 Task: Add the task  Create a new online tool for digital asset management to the section Code Captains in the project AgileHero and add a Due Date to the respective task as 2023/11/02
Action: Mouse moved to (62, 461)
Screenshot: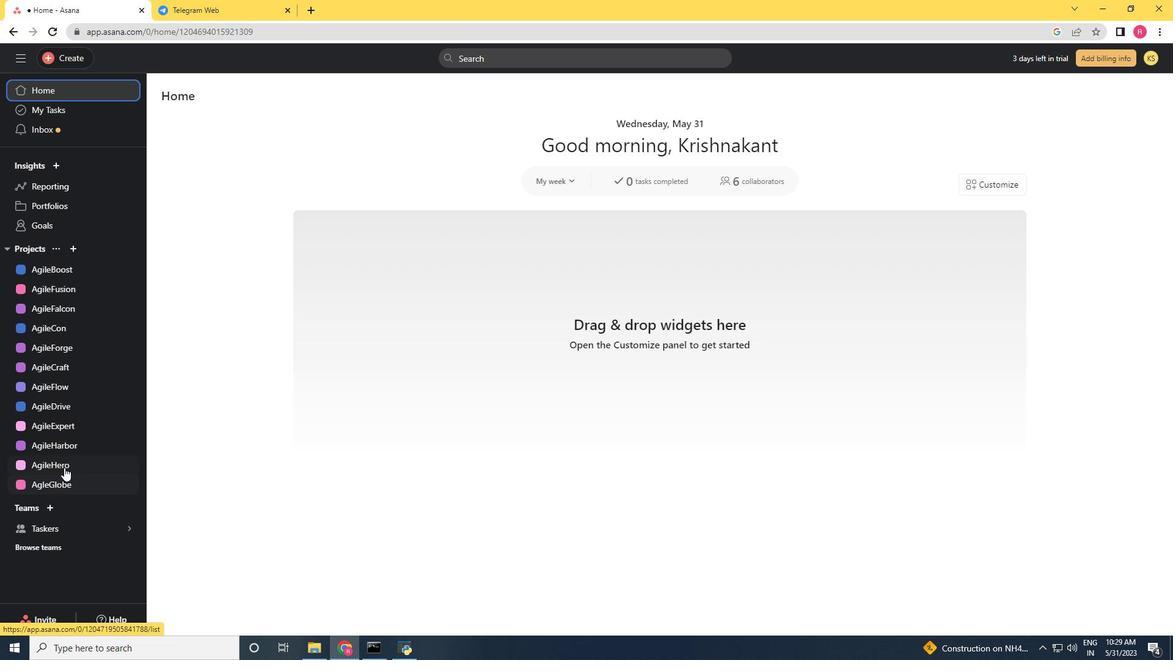 
Action: Mouse pressed left at (62, 461)
Screenshot: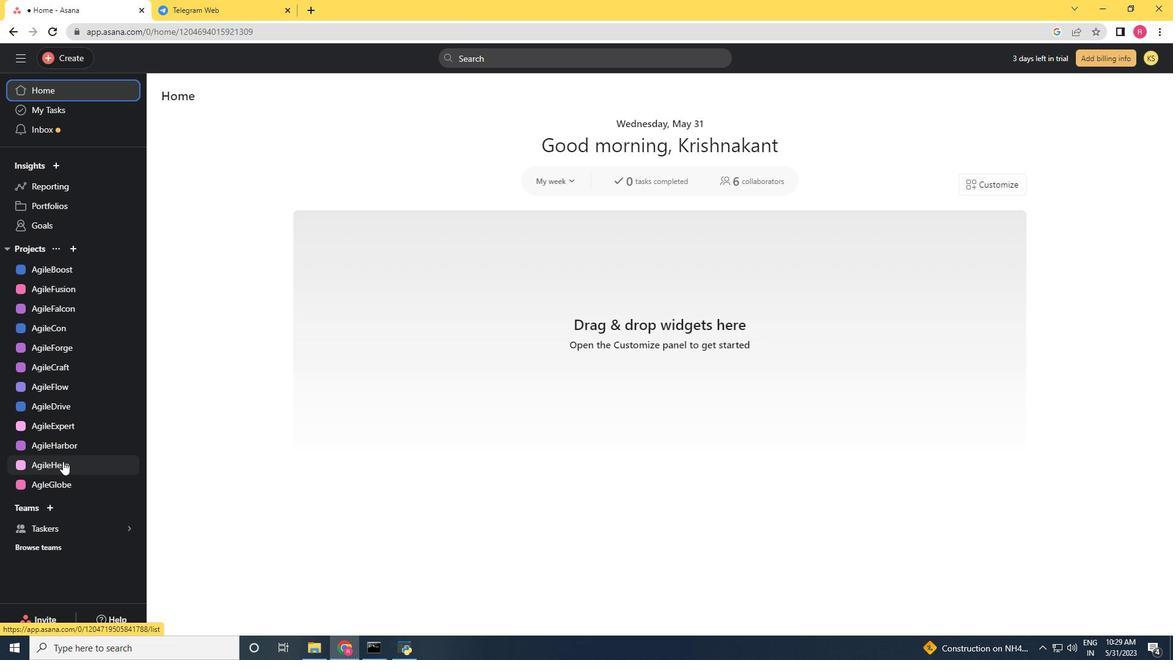 
Action: Mouse moved to (722, 268)
Screenshot: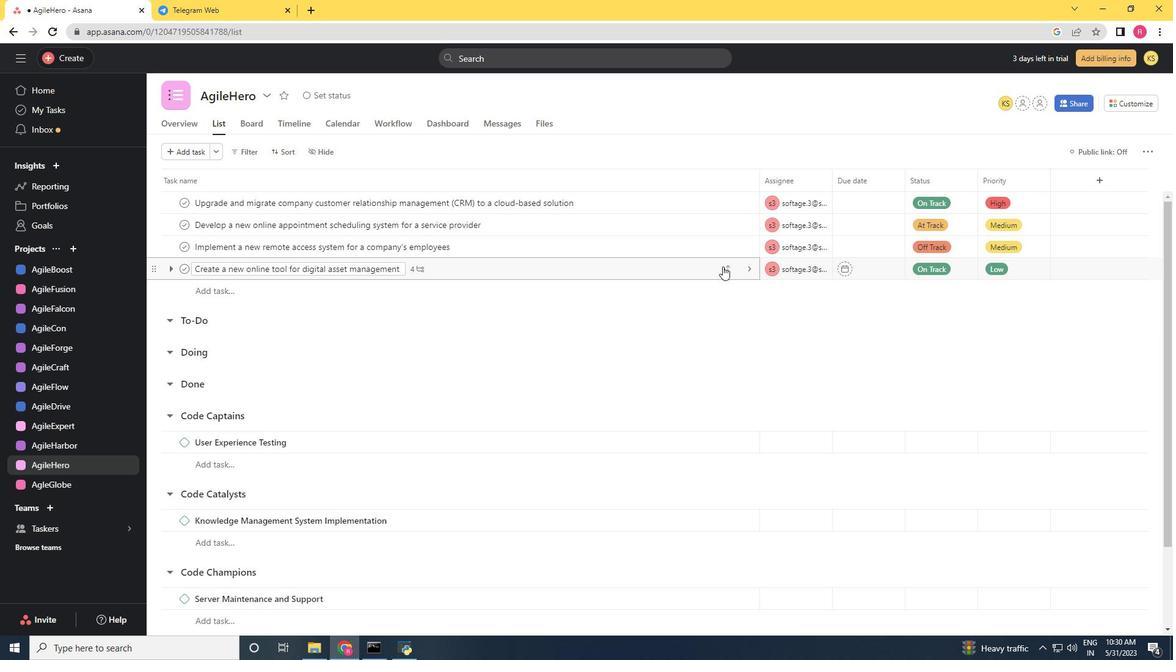 
Action: Mouse pressed left at (722, 268)
Screenshot: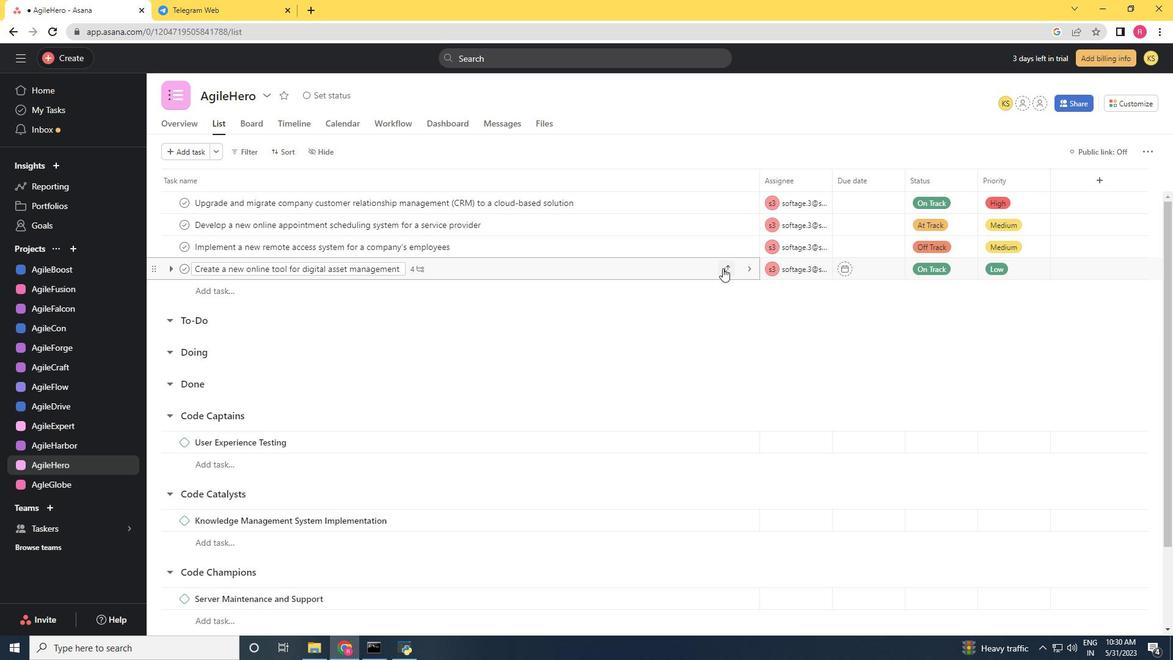 
Action: Mouse moved to (710, 399)
Screenshot: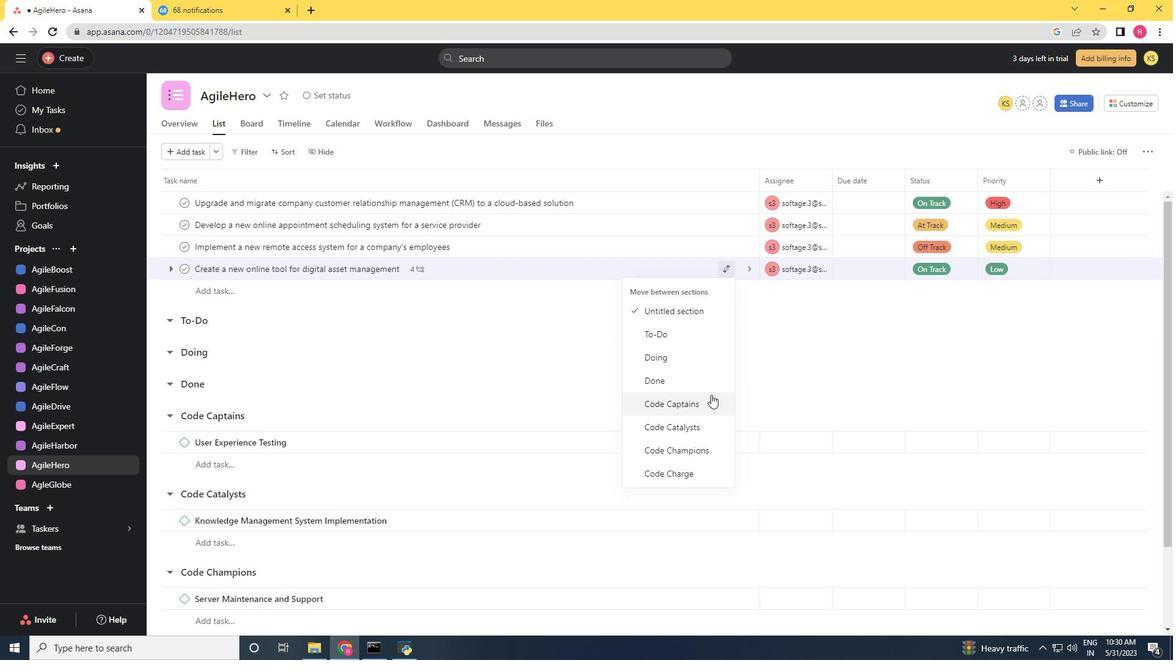 
Action: Mouse pressed left at (710, 399)
Screenshot: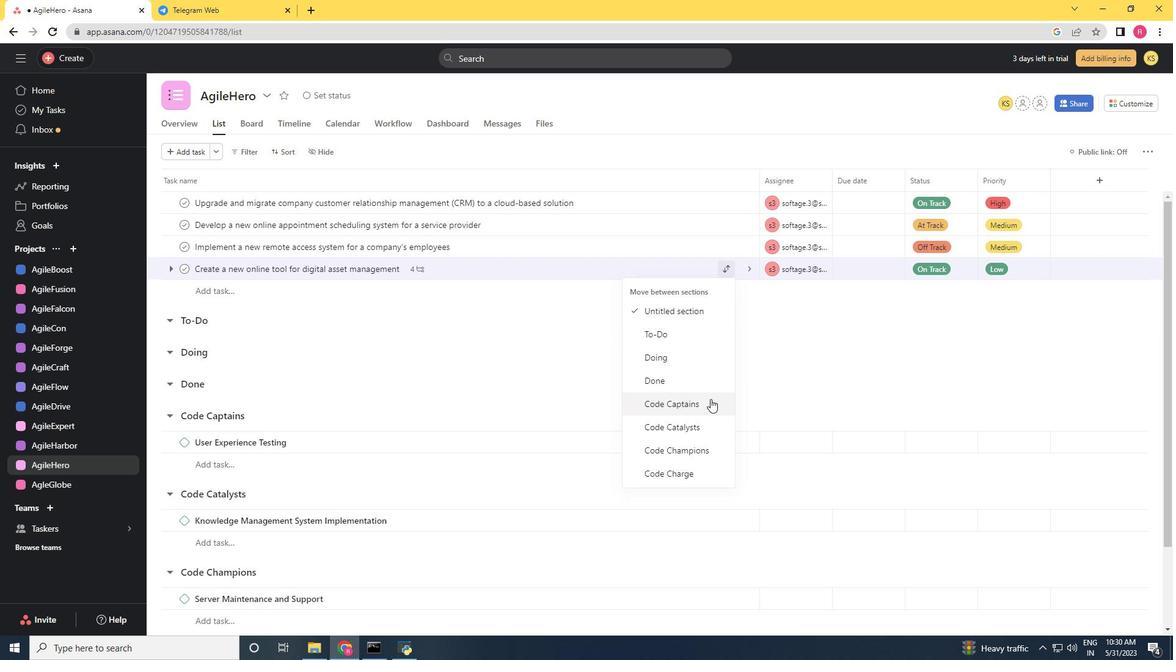 
Action: Mouse moved to (582, 414)
Screenshot: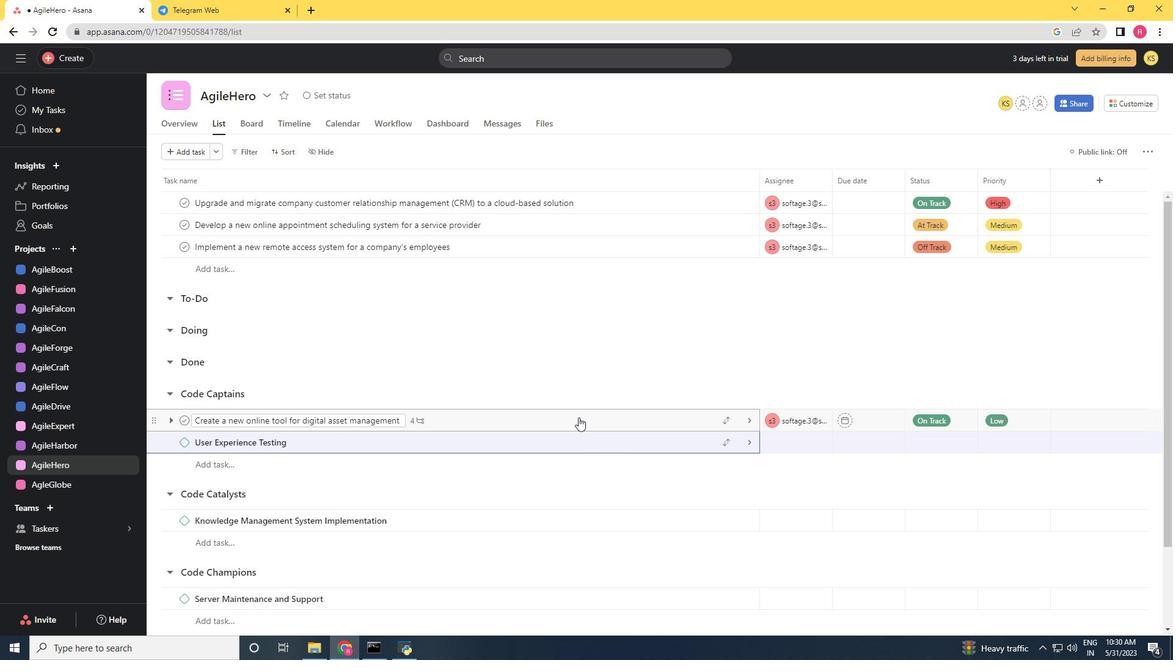 
Action: Mouse pressed left at (582, 414)
Screenshot: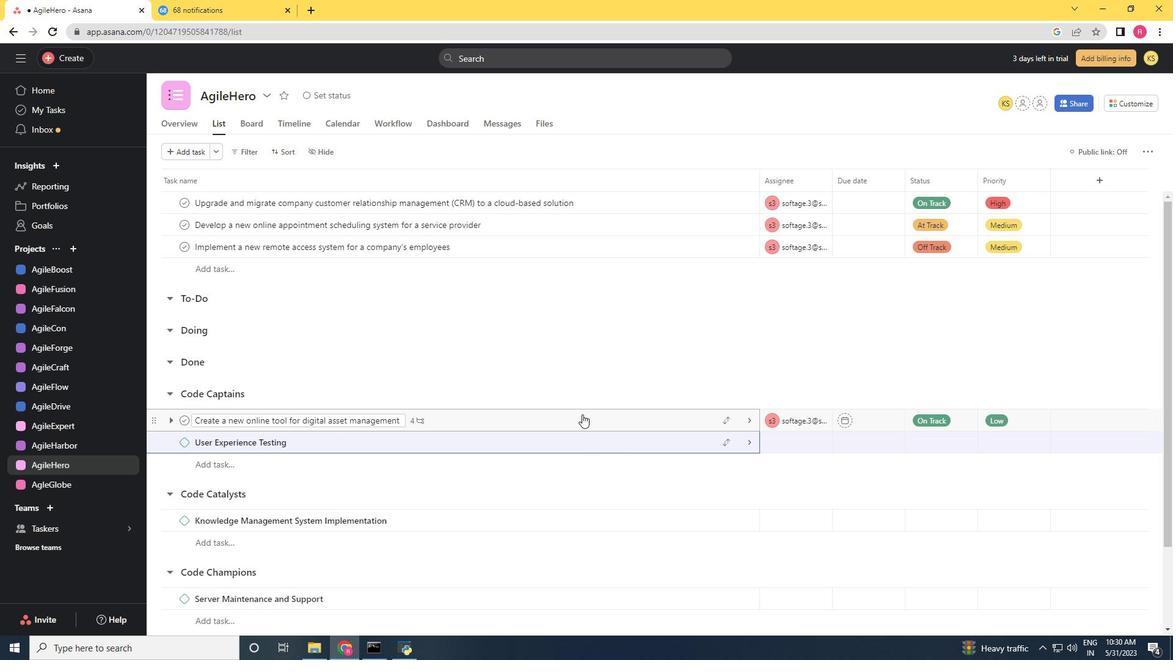 
Action: Mouse moved to (890, 251)
Screenshot: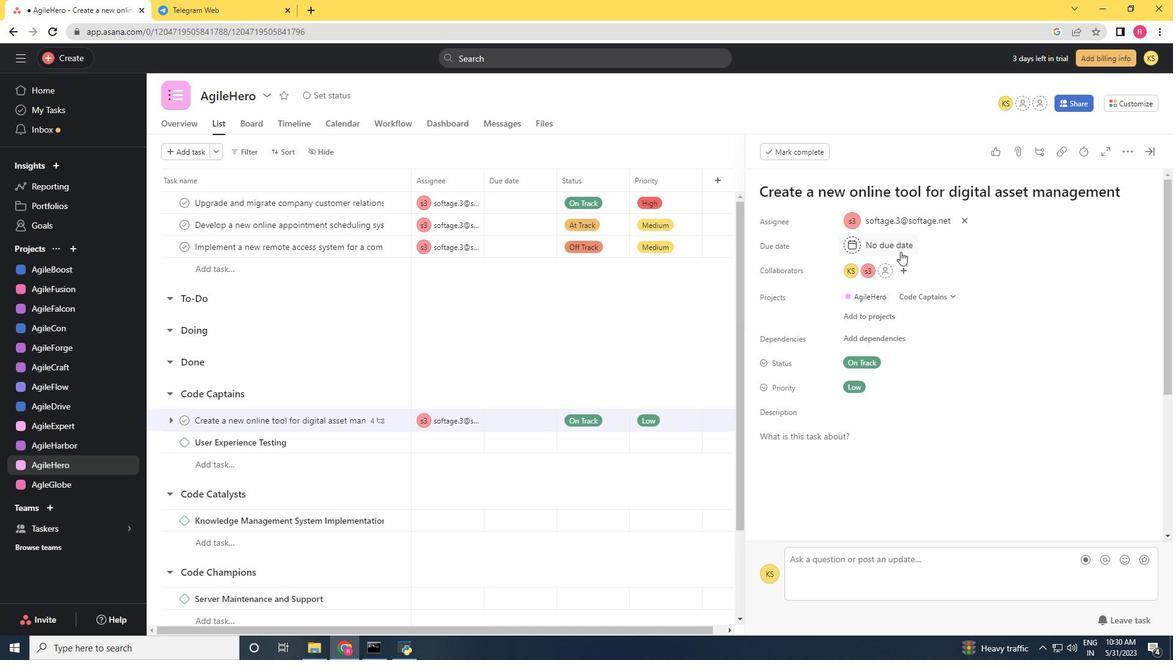 
Action: Mouse pressed left at (890, 251)
Screenshot: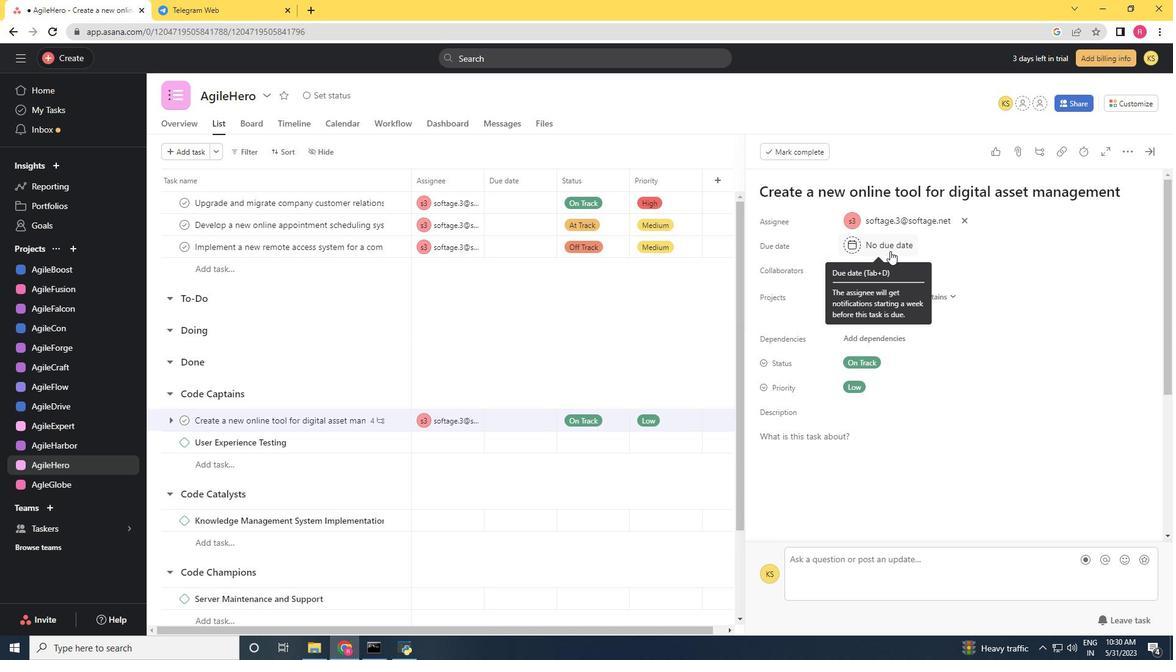
Action: Mouse moved to (986, 304)
Screenshot: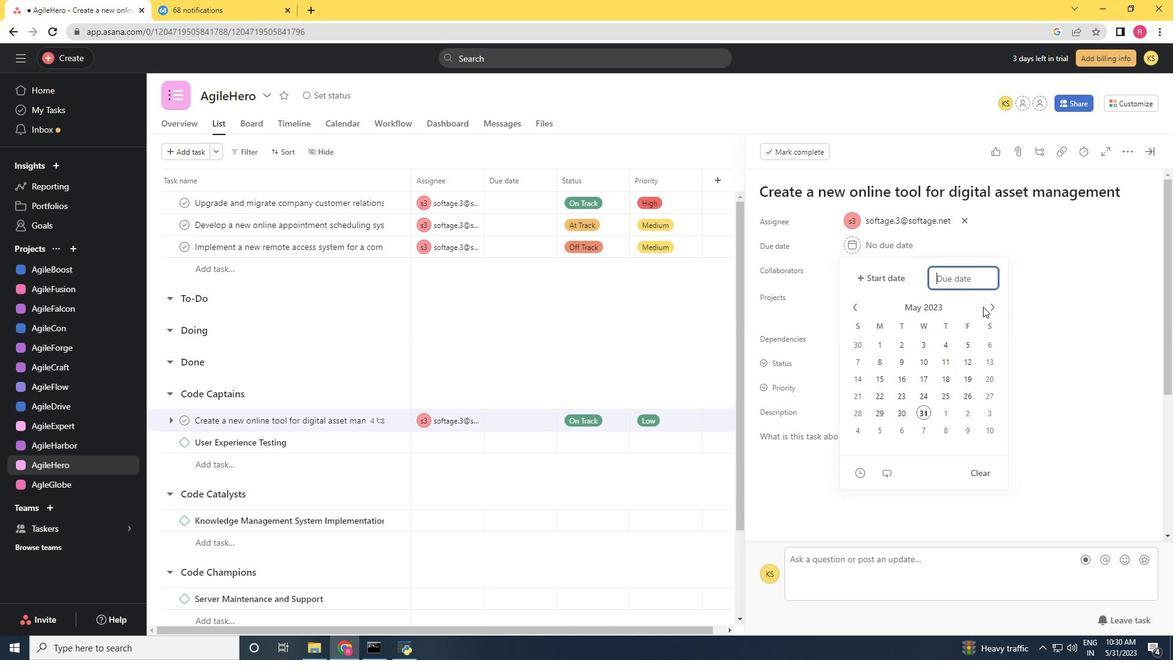 
Action: Mouse pressed left at (986, 304)
Screenshot: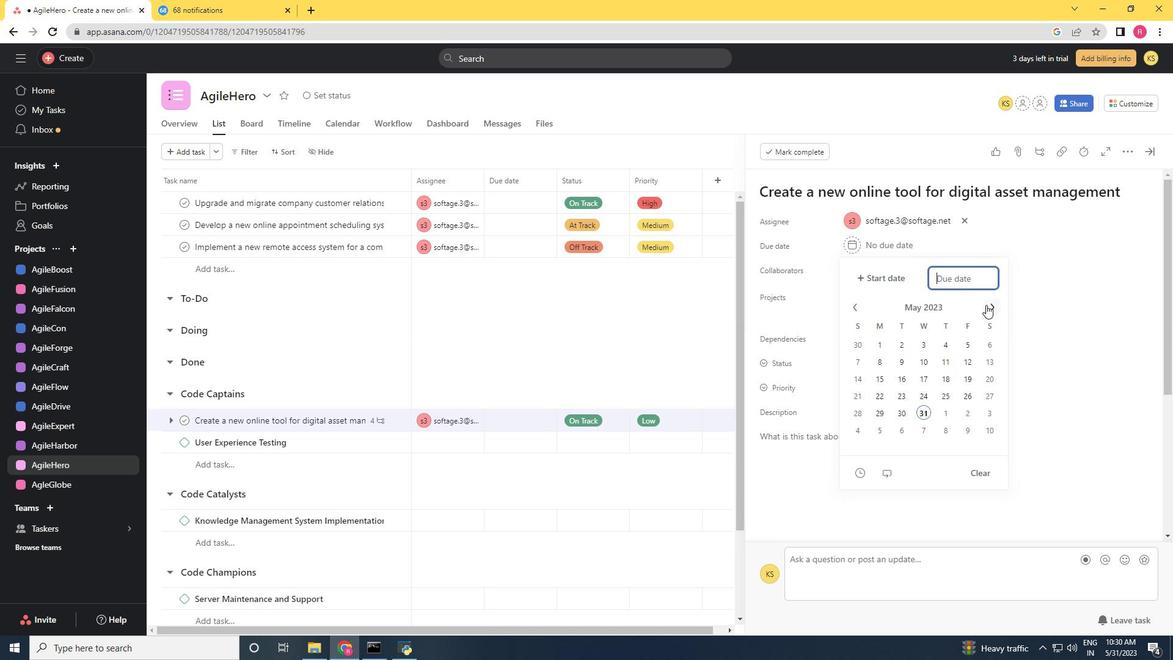 
Action: Mouse pressed left at (986, 304)
Screenshot: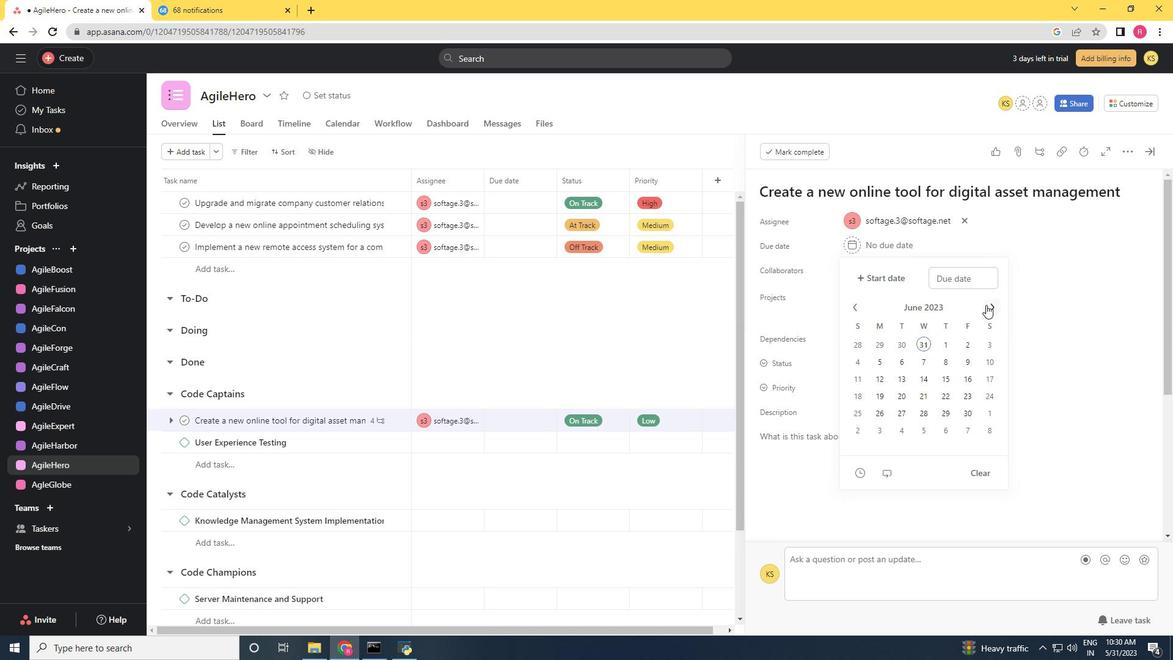 
Action: Mouse pressed left at (986, 304)
Screenshot: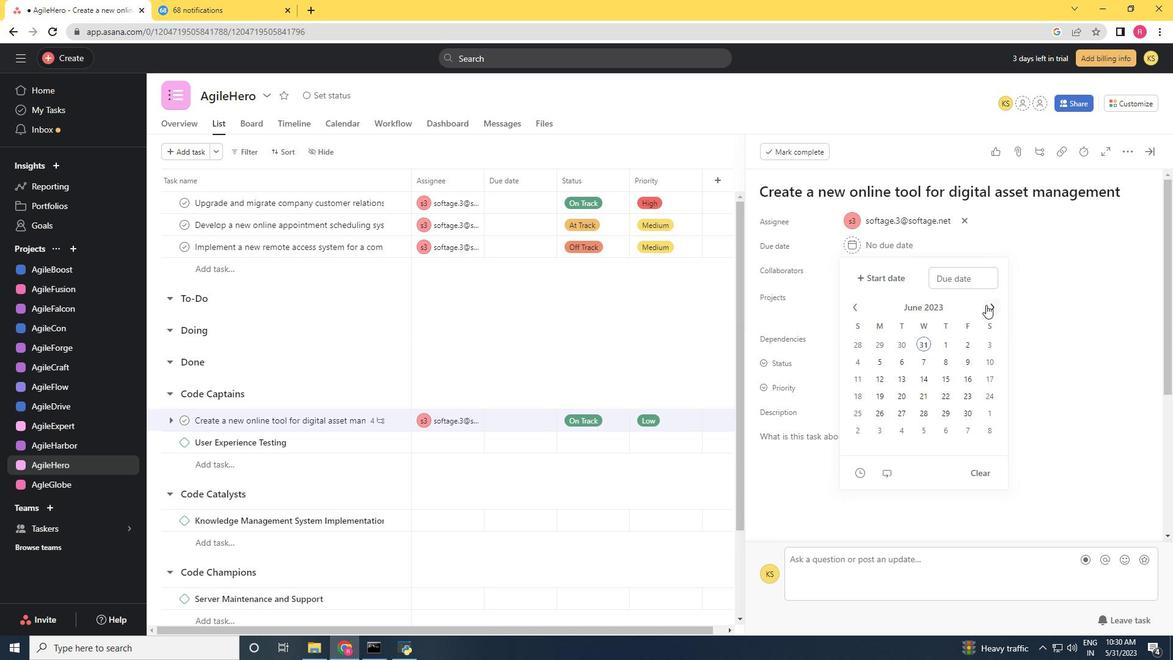 
Action: Mouse pressed left at (986, 304)
Screenshot: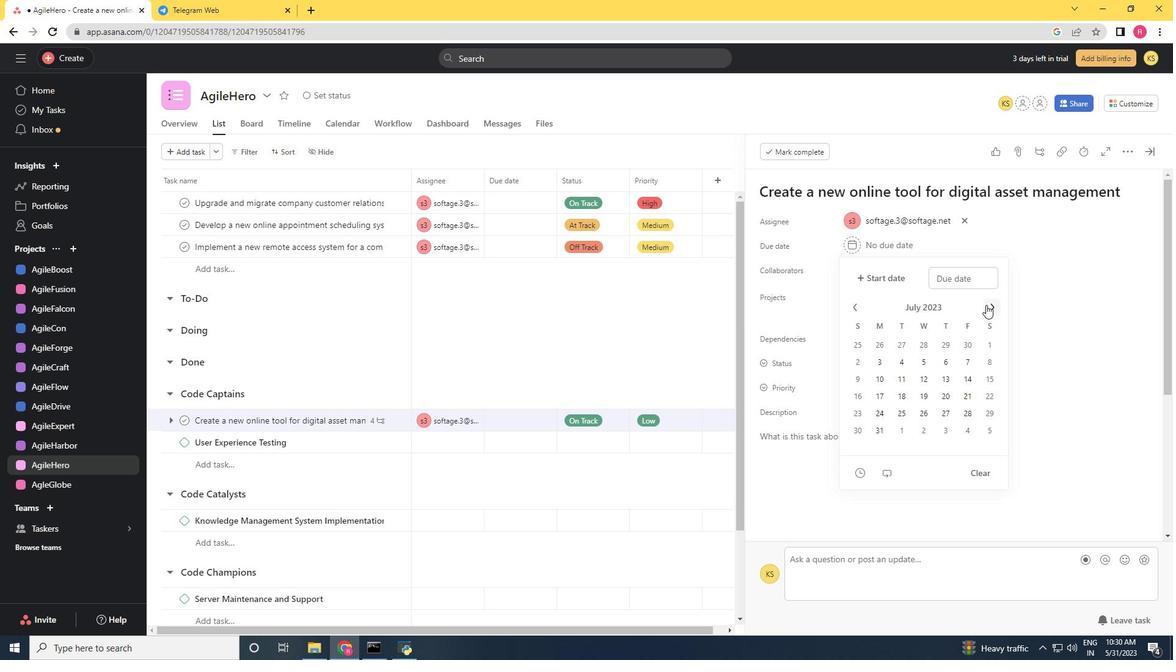 
Action: Mouse pressed left at (986, 304)
Screenshot: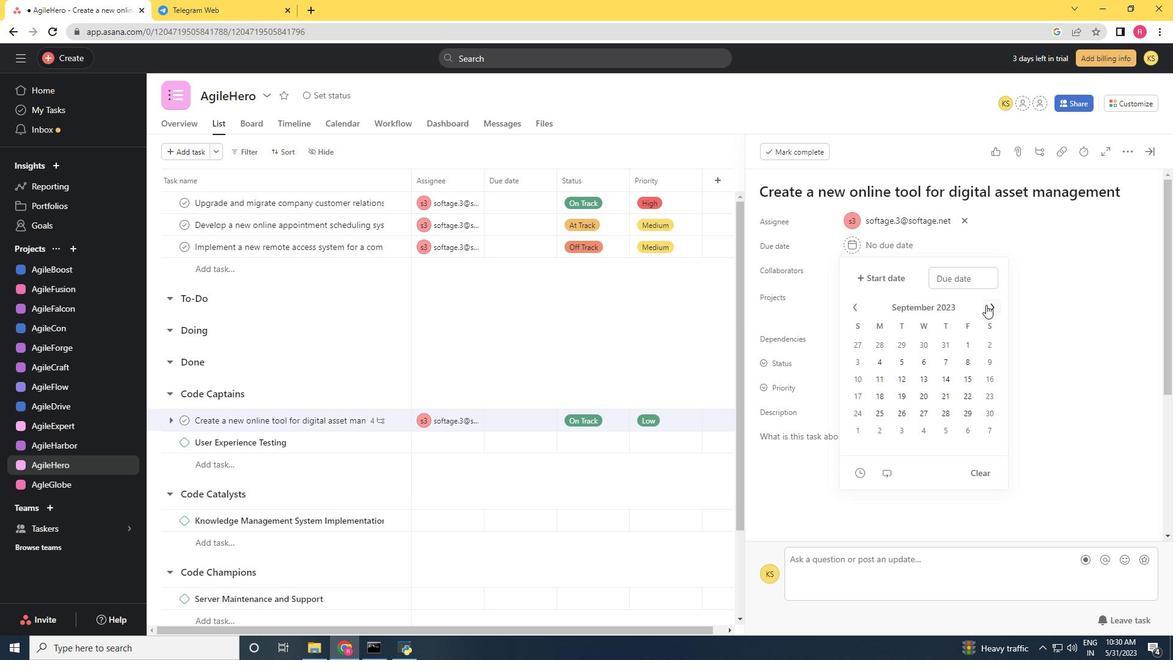 
Action: Mouse pressed left at (986, 304)
Screenshot: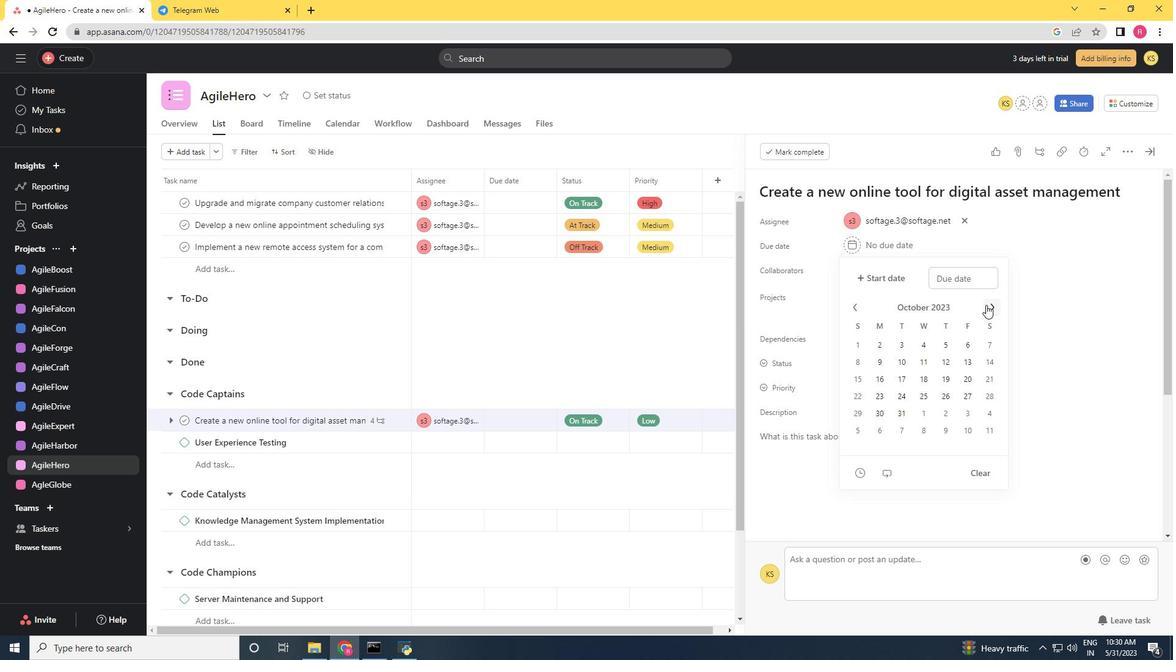 
Action: Mouse moved to (950, 338)
Screenshot: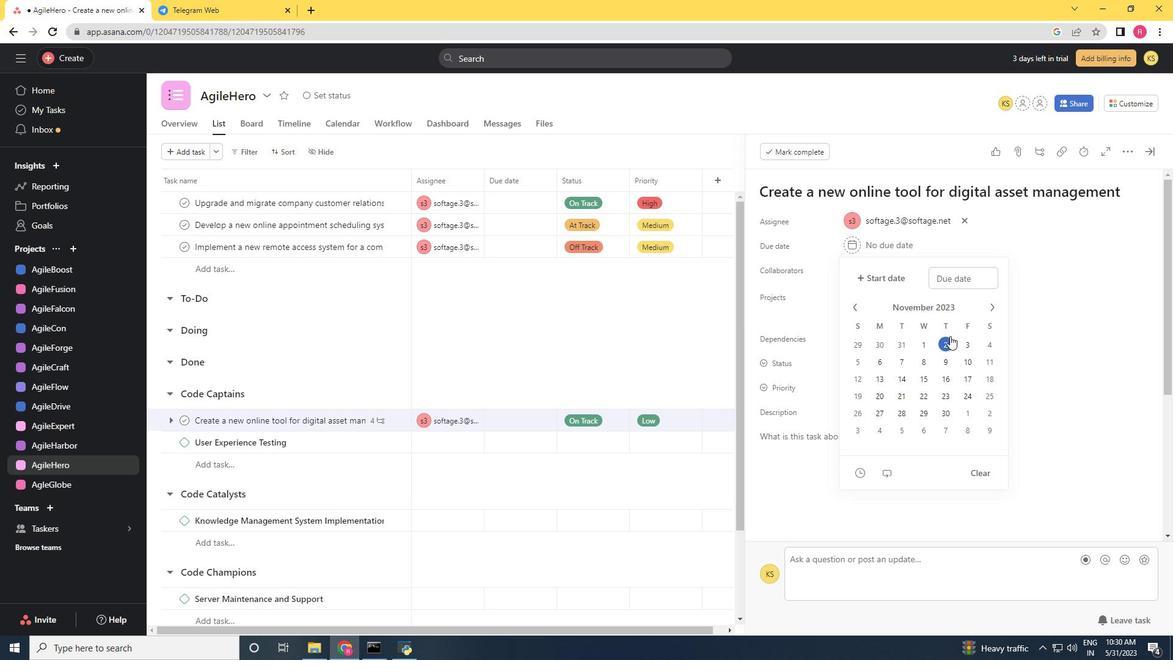 
Action: Mouse pressed left at (950, 338)
Screenshot: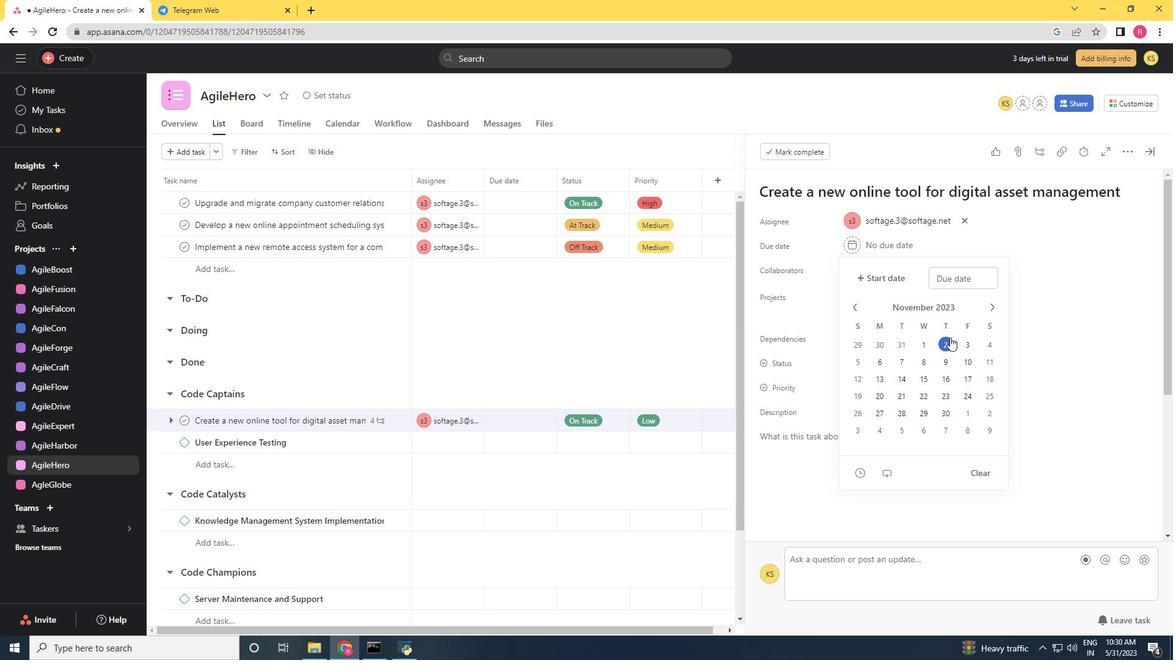
Action: Mouse moved to (1035, 386)
Screenshot: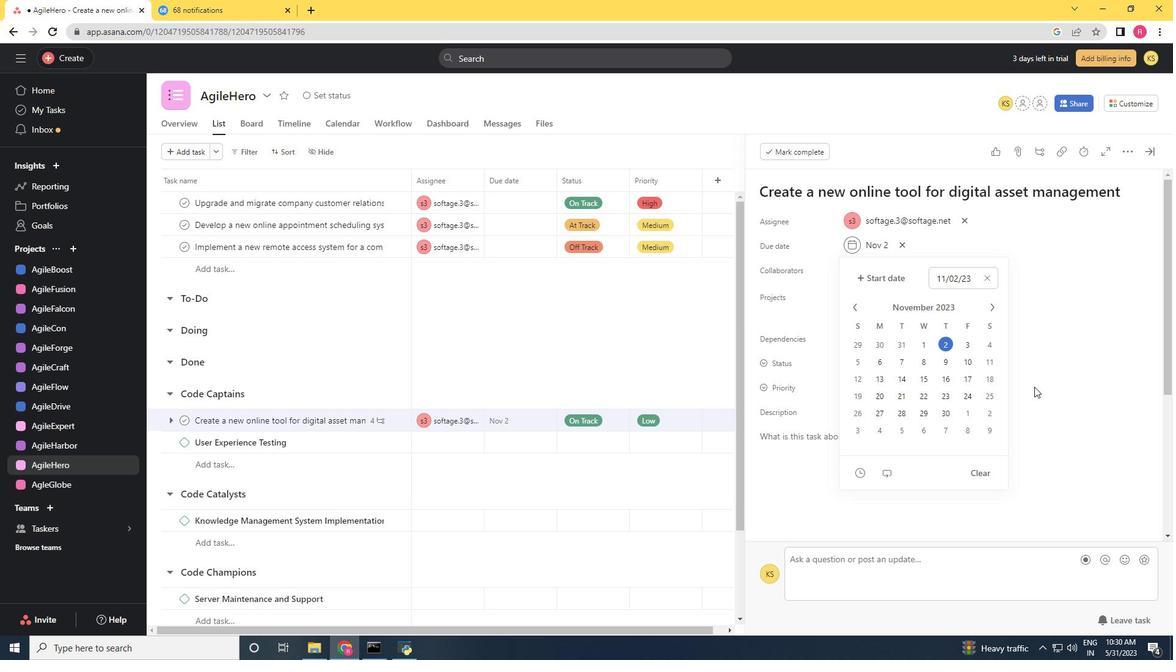 
Action: Mouse pressed left at (1035, 386)
Screenshot: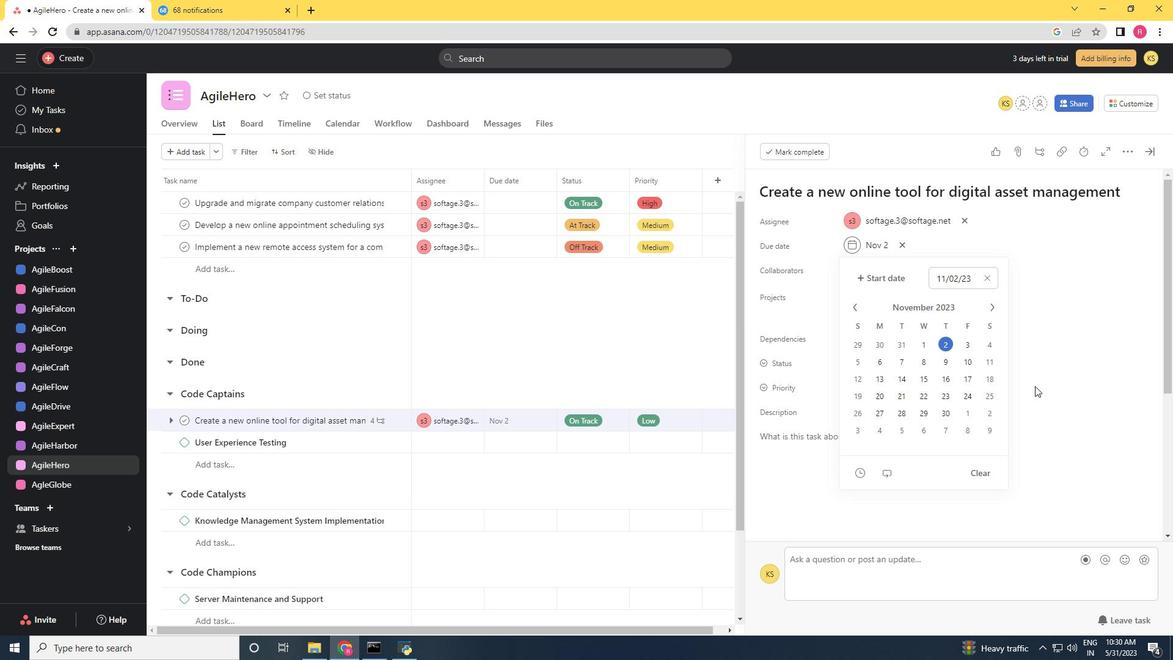 
Action: Mouse moved to (1154, 158)
Screenshot: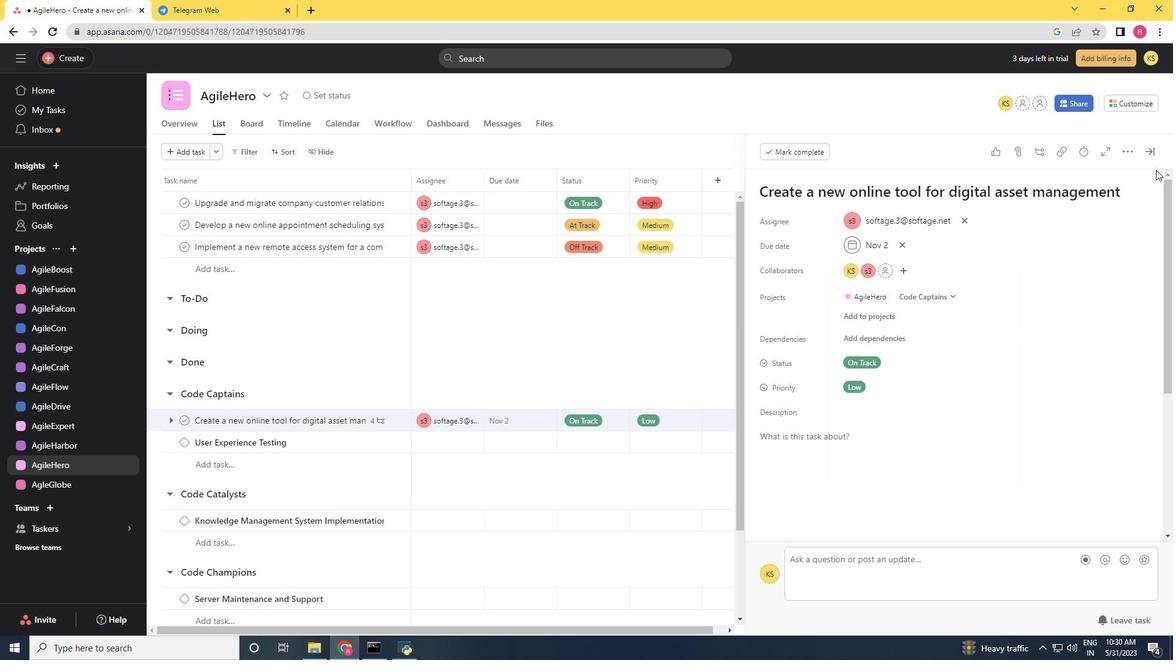 
Action: Mouse pressed left at (1154, 158)
Screenshot: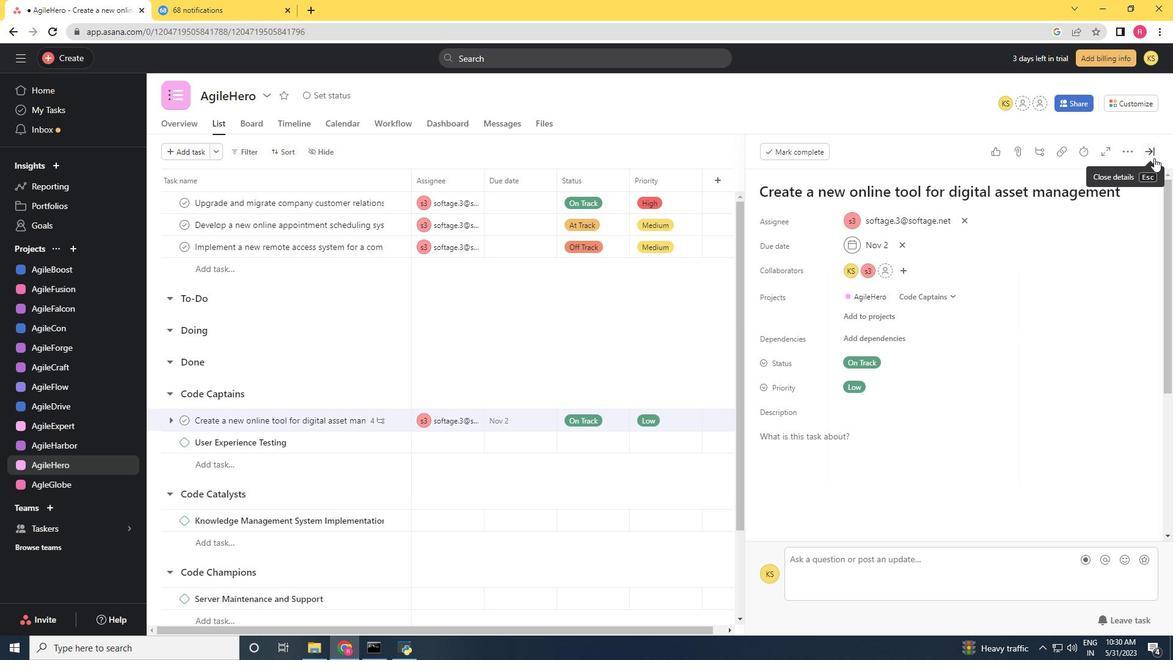 
